 Task: Load more activity.
Action: Mouse moved to (1204, 66)
Screenshot: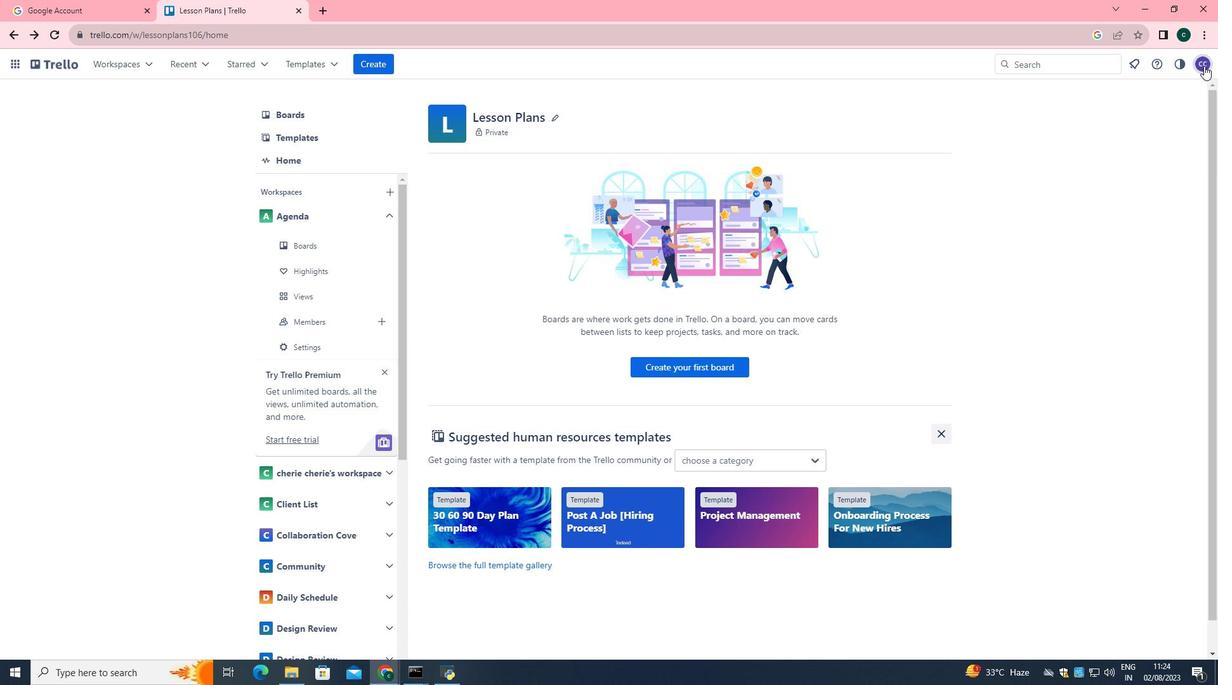 
Action: Mouse pressed left at (1204, 66)
Screenshot: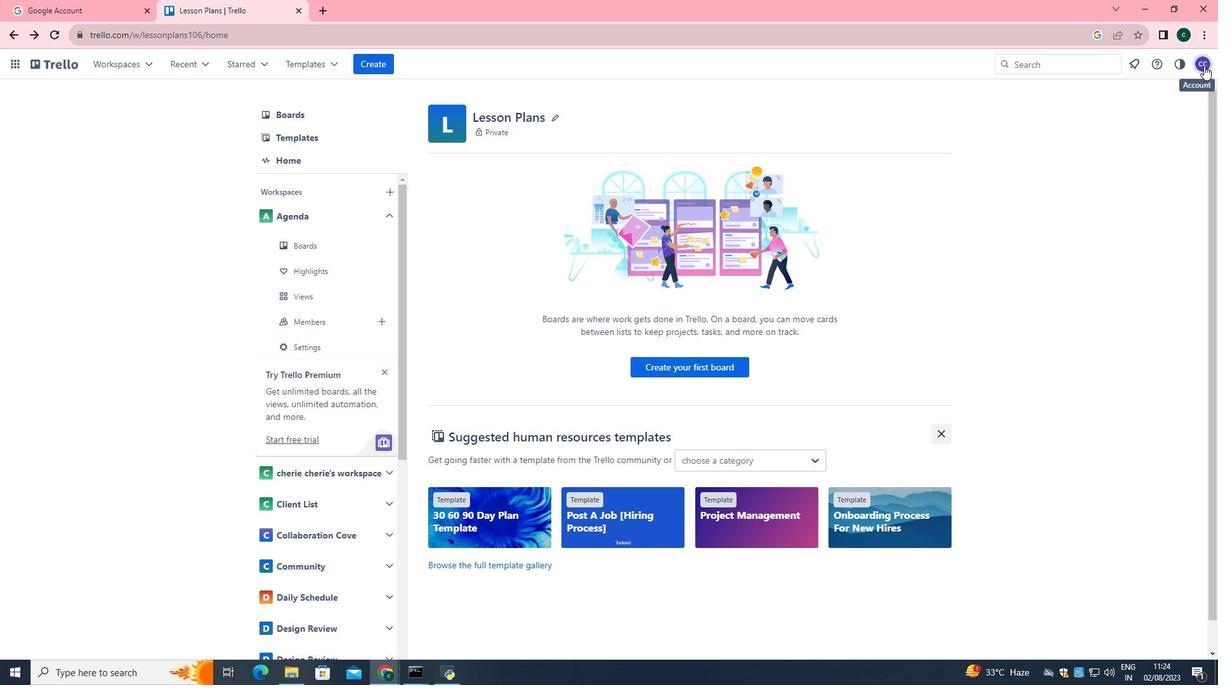 
Action: Mouse moved to (1131, 259)
Screenshot: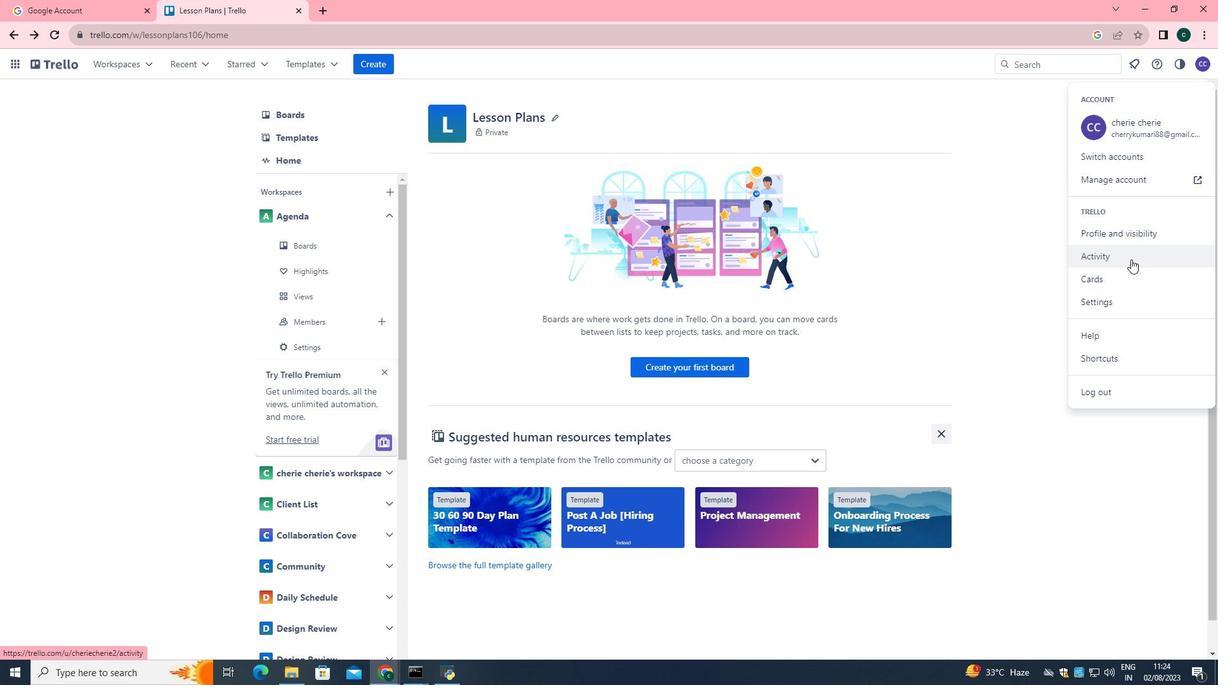 
Action: Mouse pressed left at (1131, 259)
Screenshot: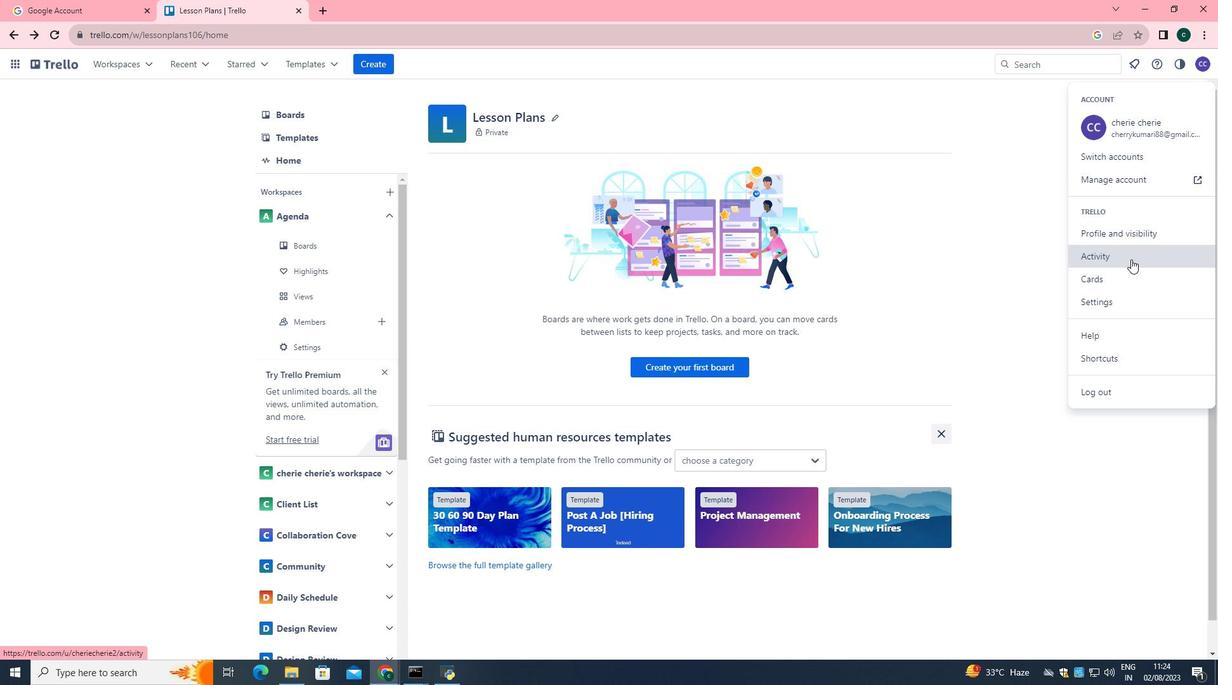 
Action: Mouse moved to (422, 383)
Screenshot: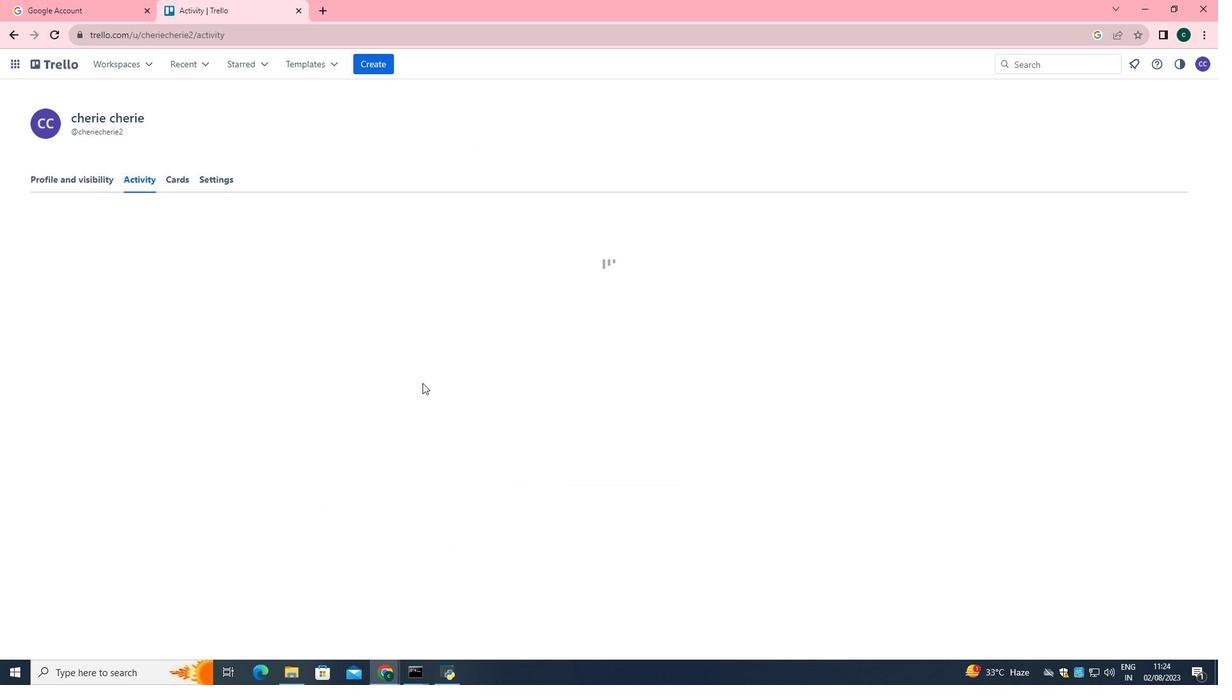 
Action: Mouse scrolled (422, 382) with delta (0, 0)
Screenshot: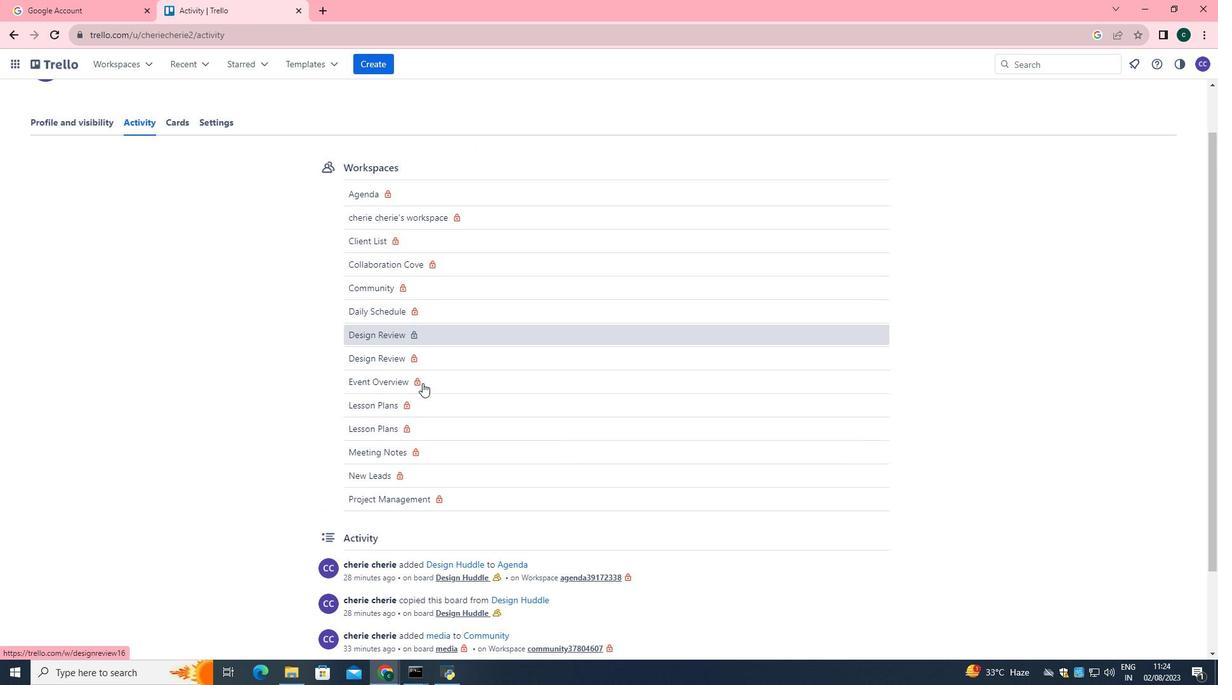 
Action: Mouse scrolled (422, 382) with delta (0, 0)
Screenshot: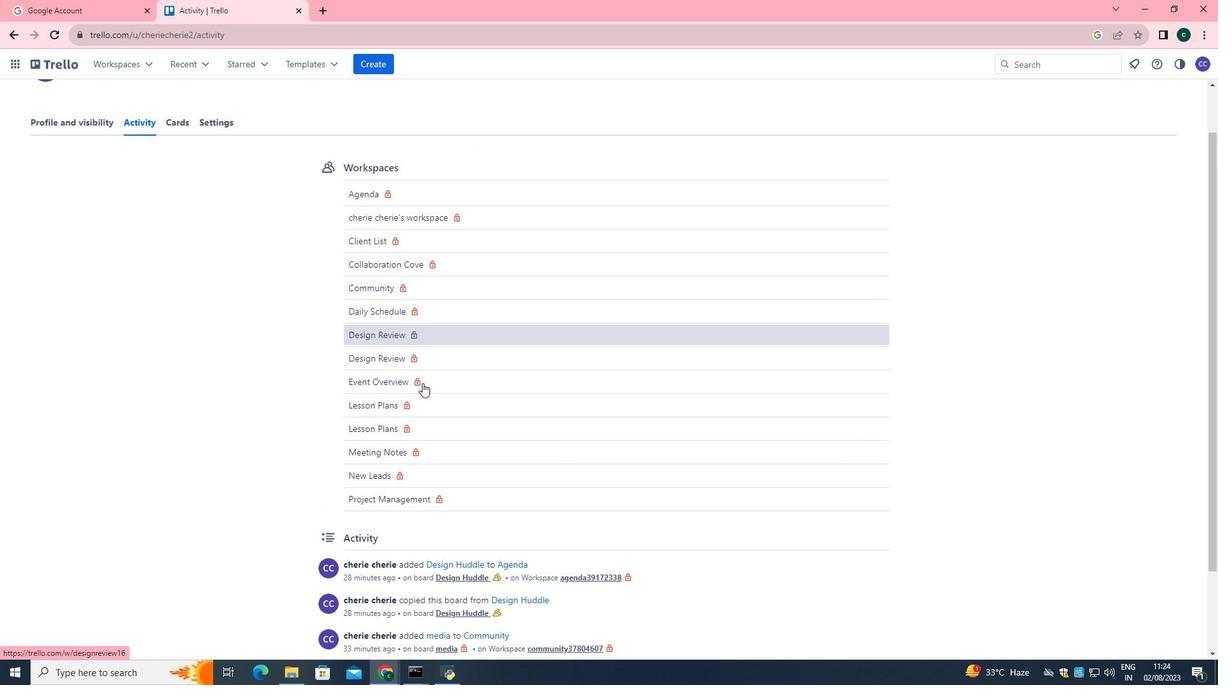 
Action: Mouse scrolled (422, 382) with delta (0, 0)
Screenshot: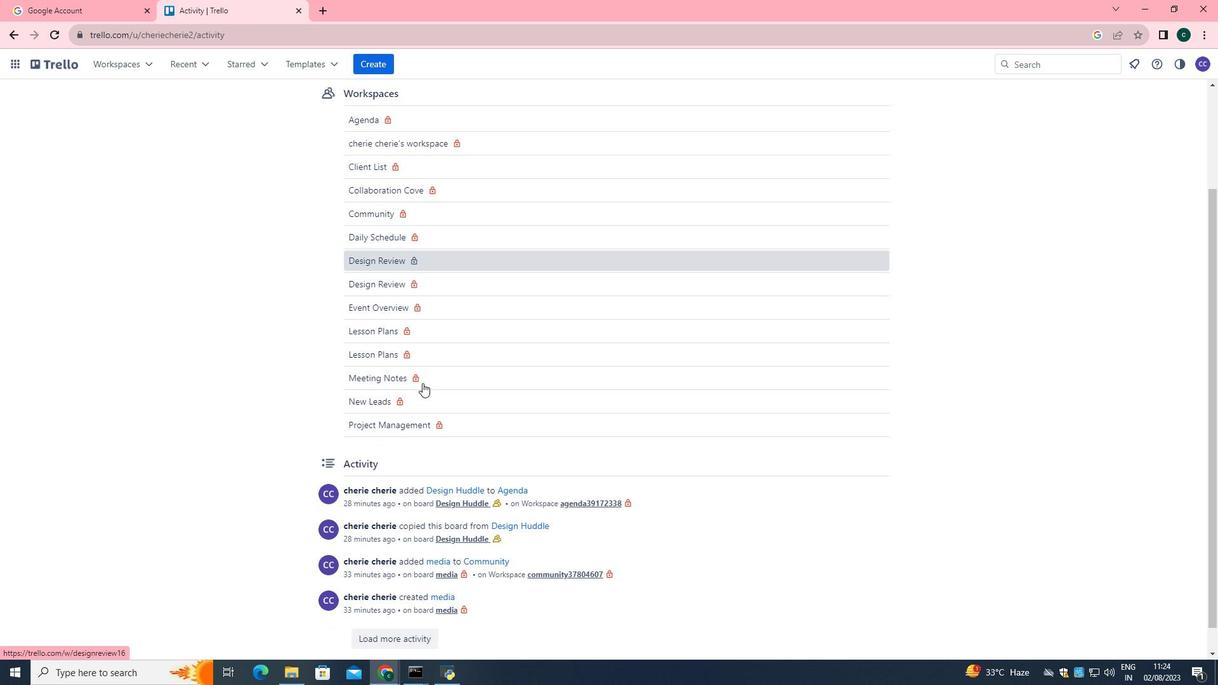 
Action: Mouse scrolled (422, 382) with delta (0, 0)
Screenshot: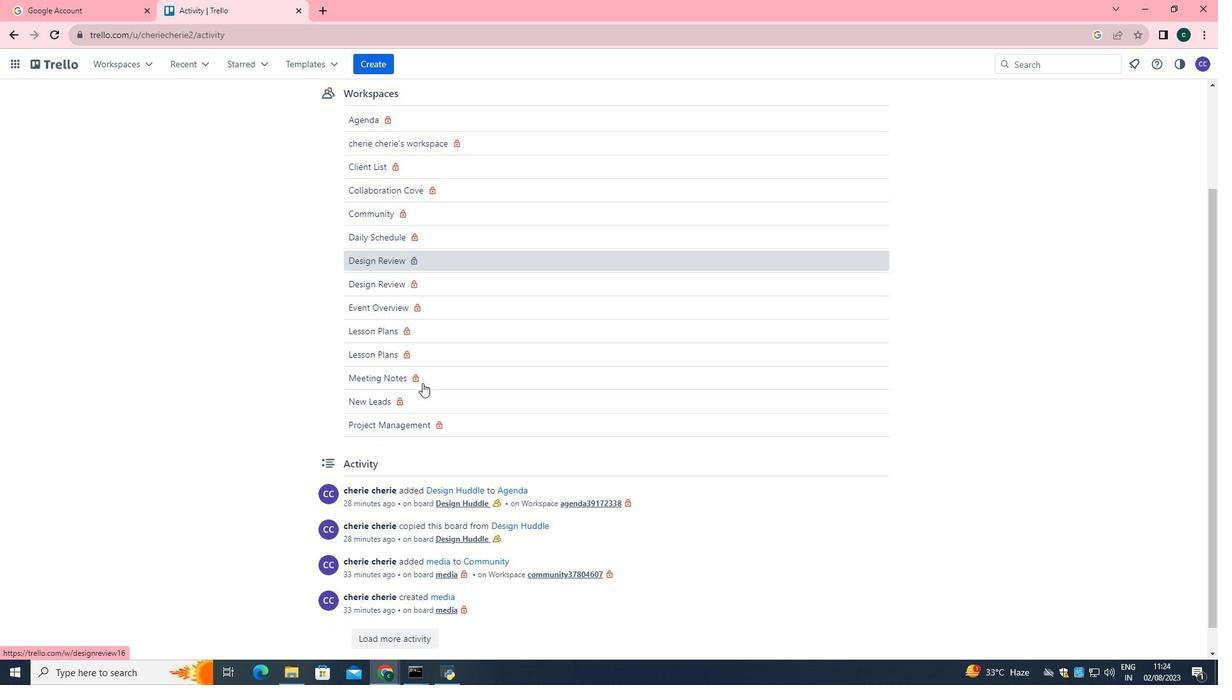 
Action: Mouse scrolled (422, 382) with delta (0, 0)
Screenshot: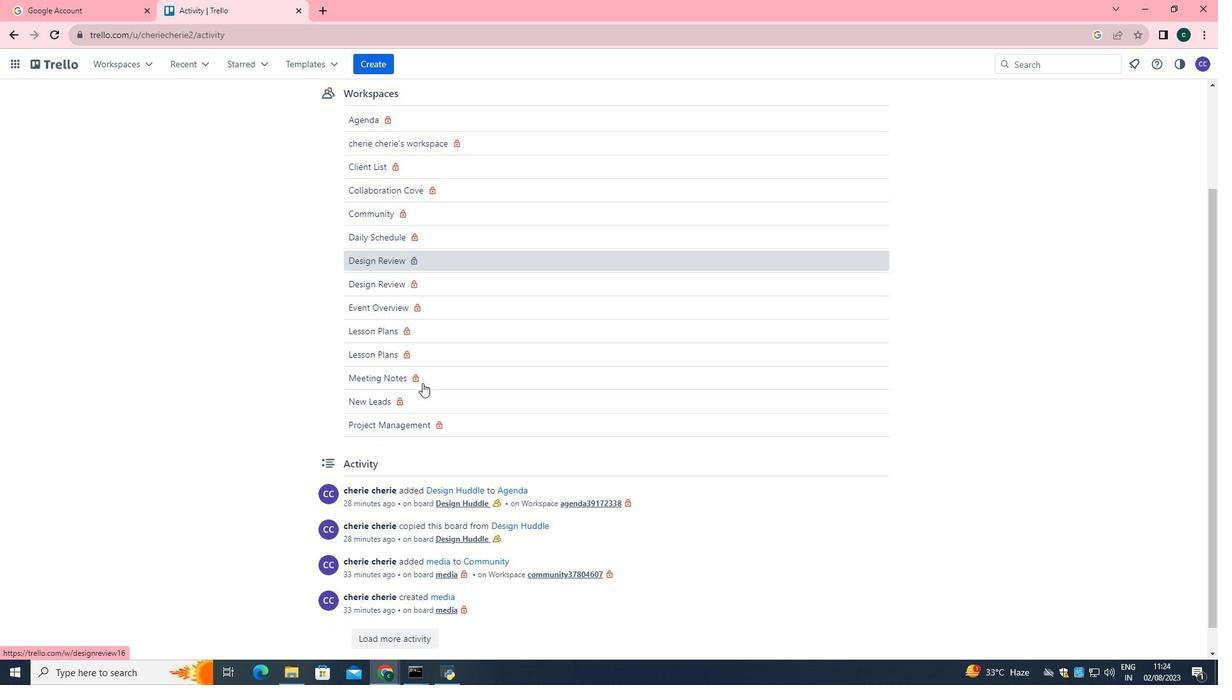 
Action: Mouse scrolled (422, 382) with delta (0, 0)
Screenshot: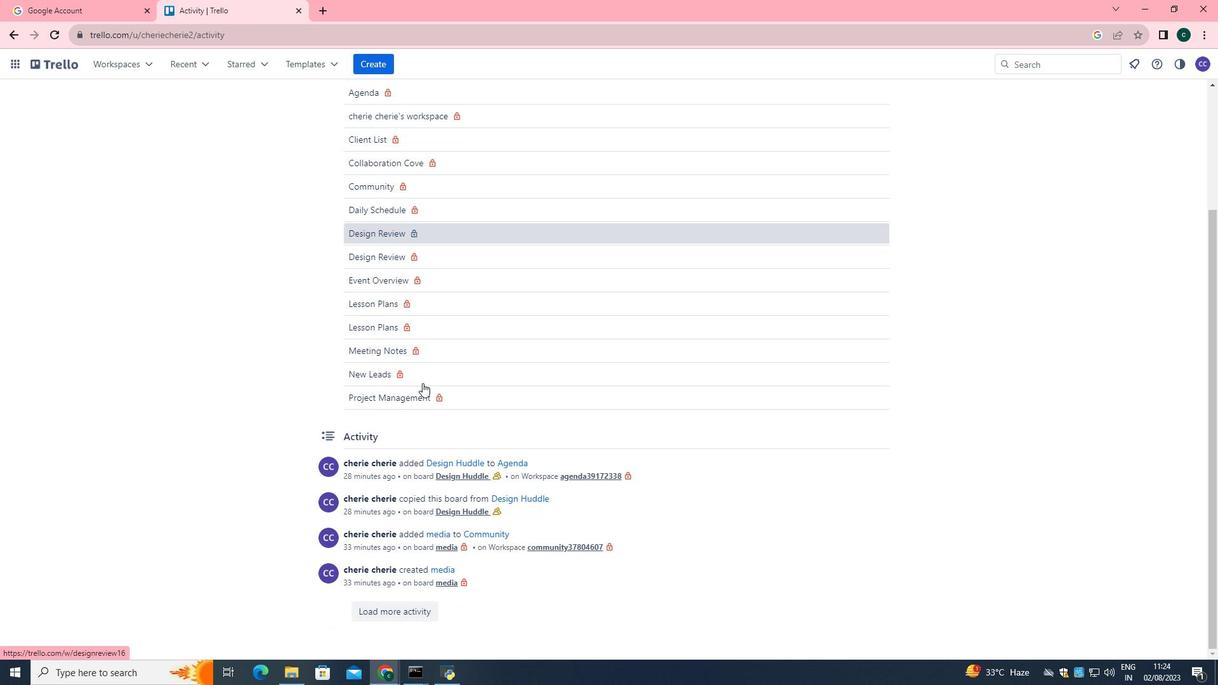 
Action: Mouse scrolled (422, 382) with delta (0, 0)
Screenshot: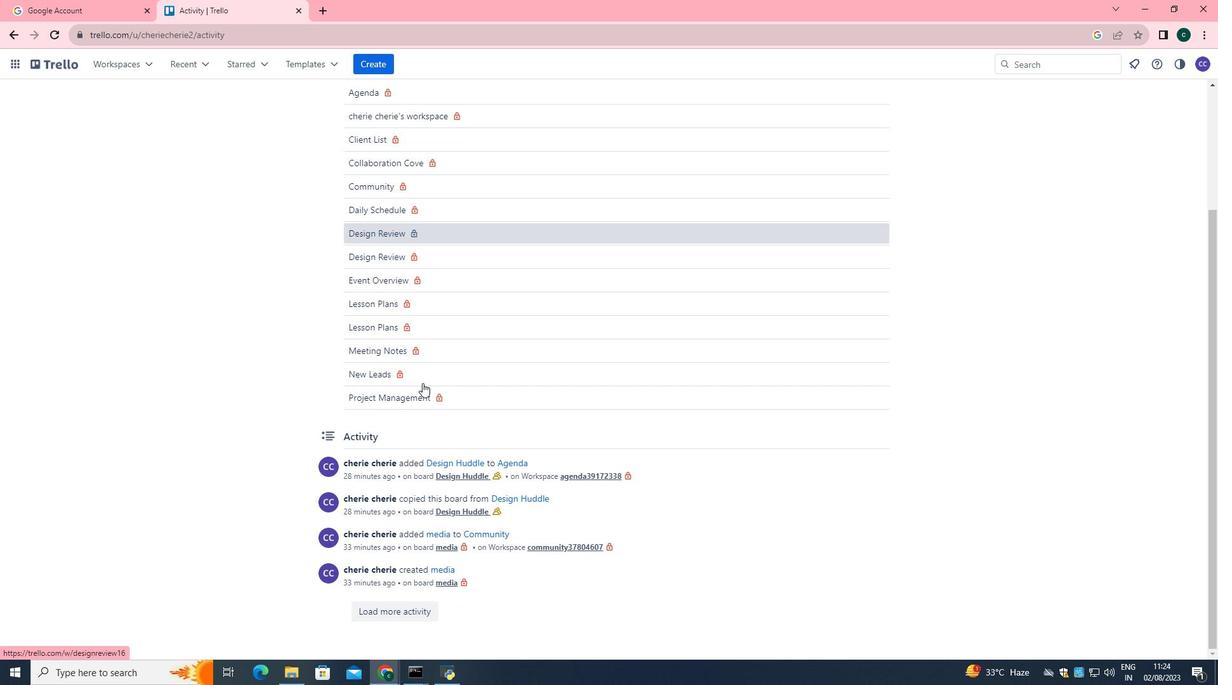 
Action: Mouse moved to (387, 613)
Screenshot: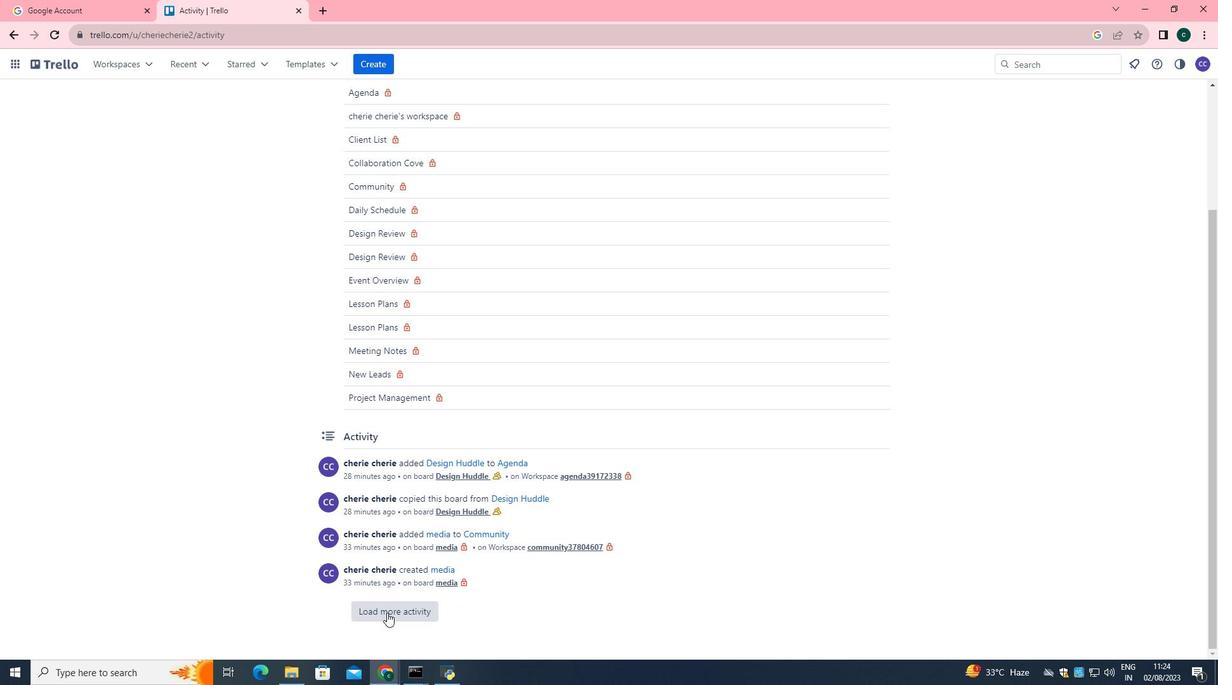 
Action: Mouse pressed left at (387, 613)
Screenshot: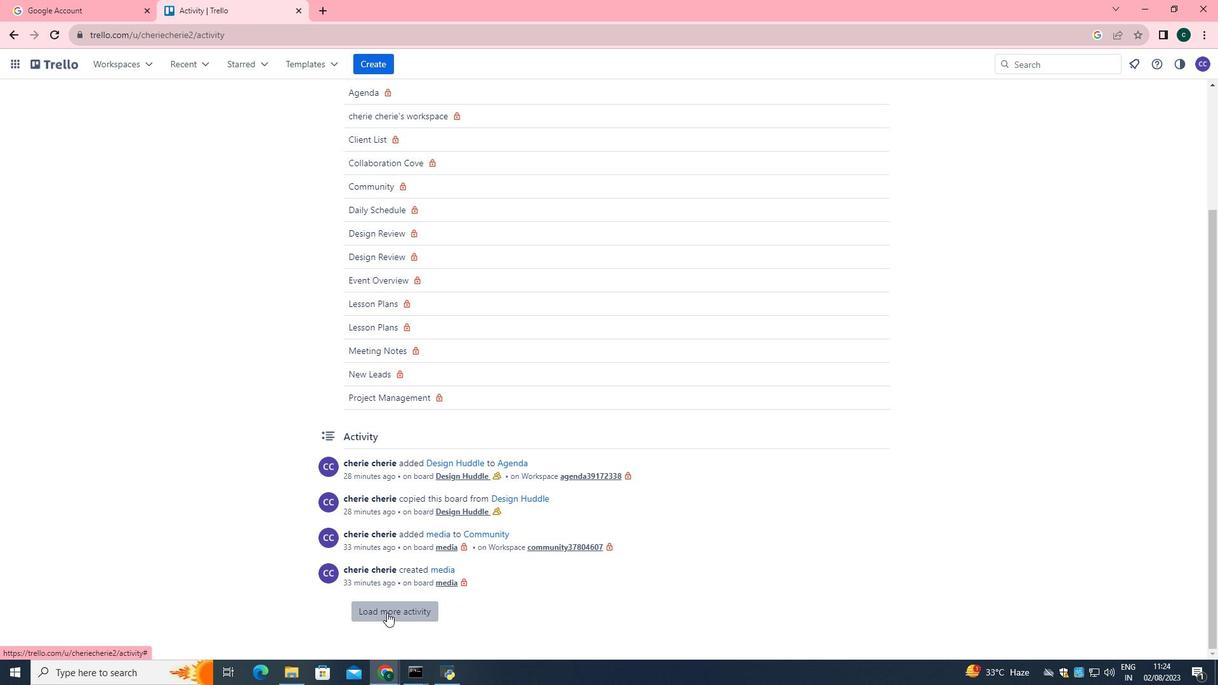 
Action: Mouse moved to (396, 608)
Screenshot: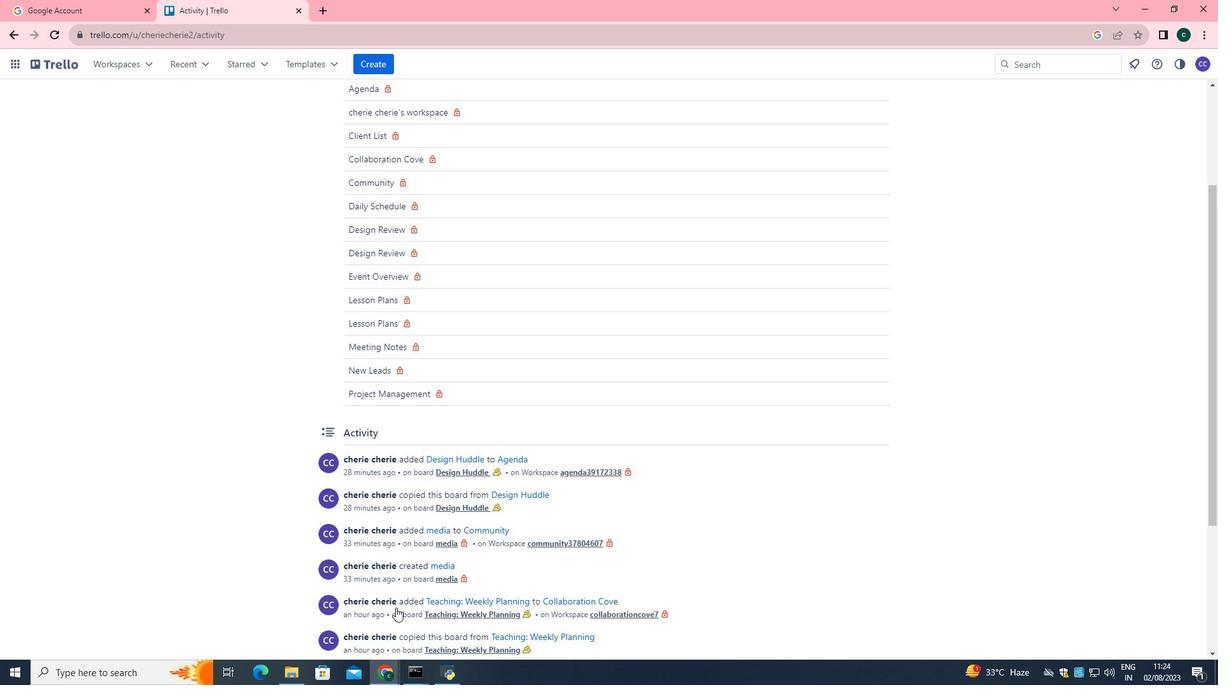 
Action: Mouse scrolled (396, 607) with delta (0, 0)
Screenshot: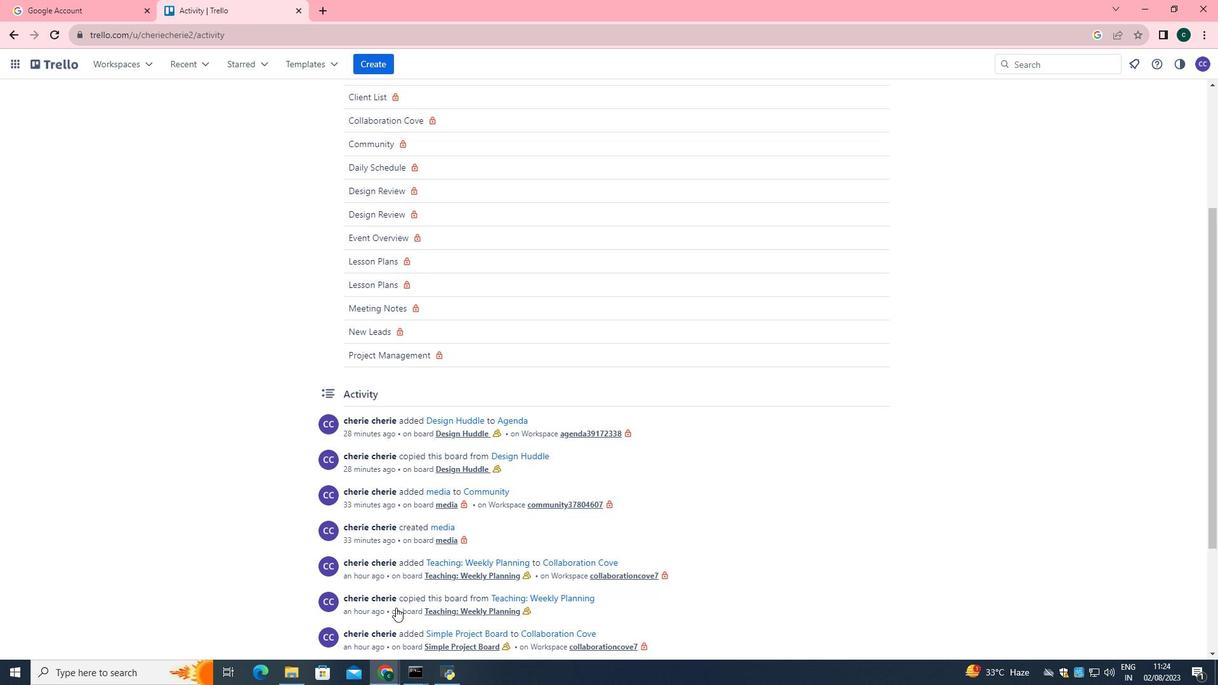 
Action: Mouse scrolled (396, 607) with delta (0, 0)
Screenshot: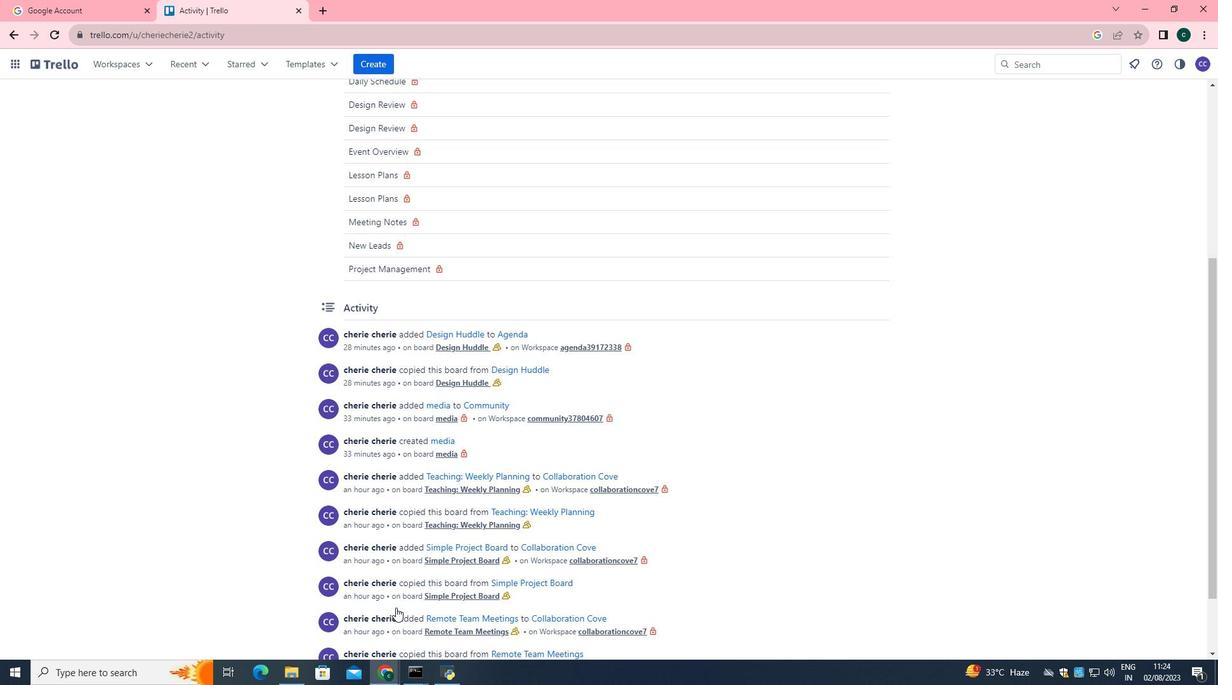 
Action: Mouse scrolled (396, 607) with delta (0, 0)
Screenshot: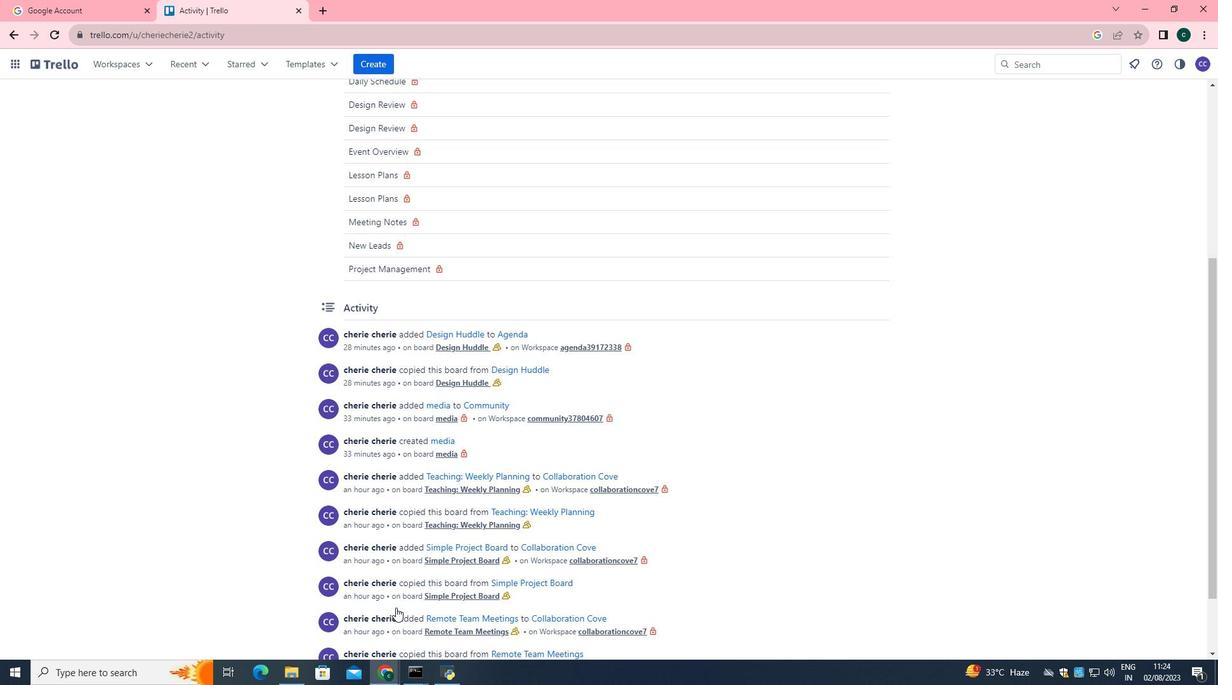 
Action: Mouse scrolled (396, 607) with delta (0, 0)
Screenshot: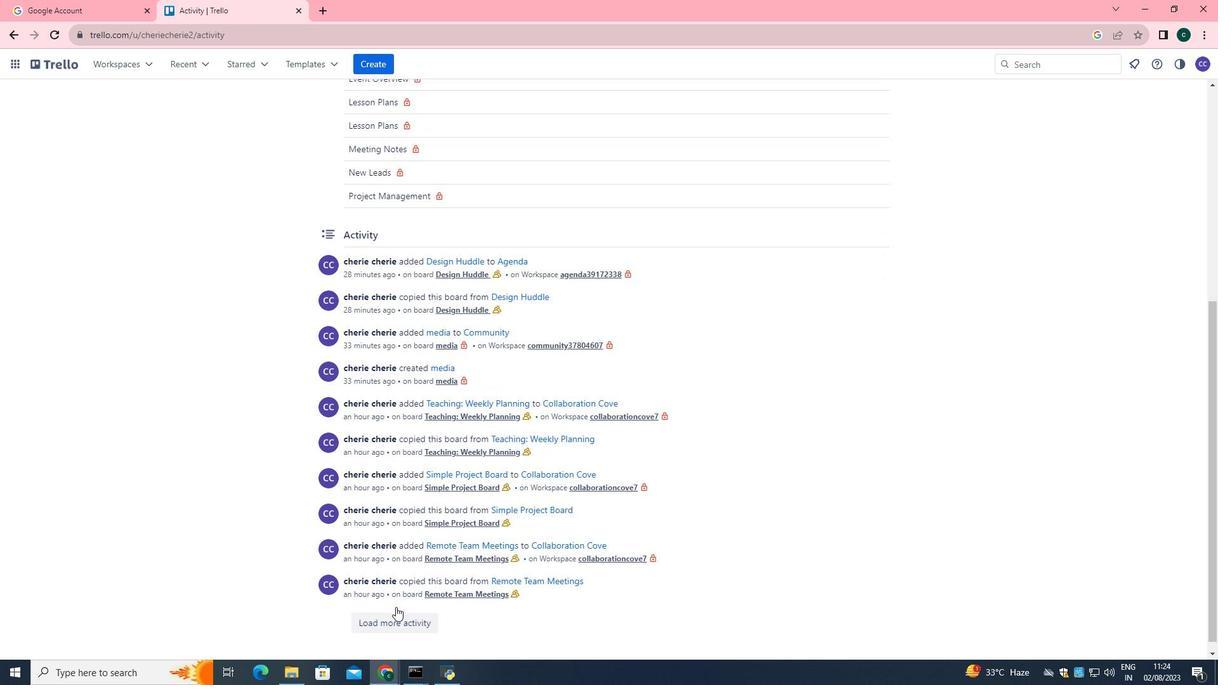 
Action: Mouse scrolled (396, 607) with delta (0, 0)
Screenshot: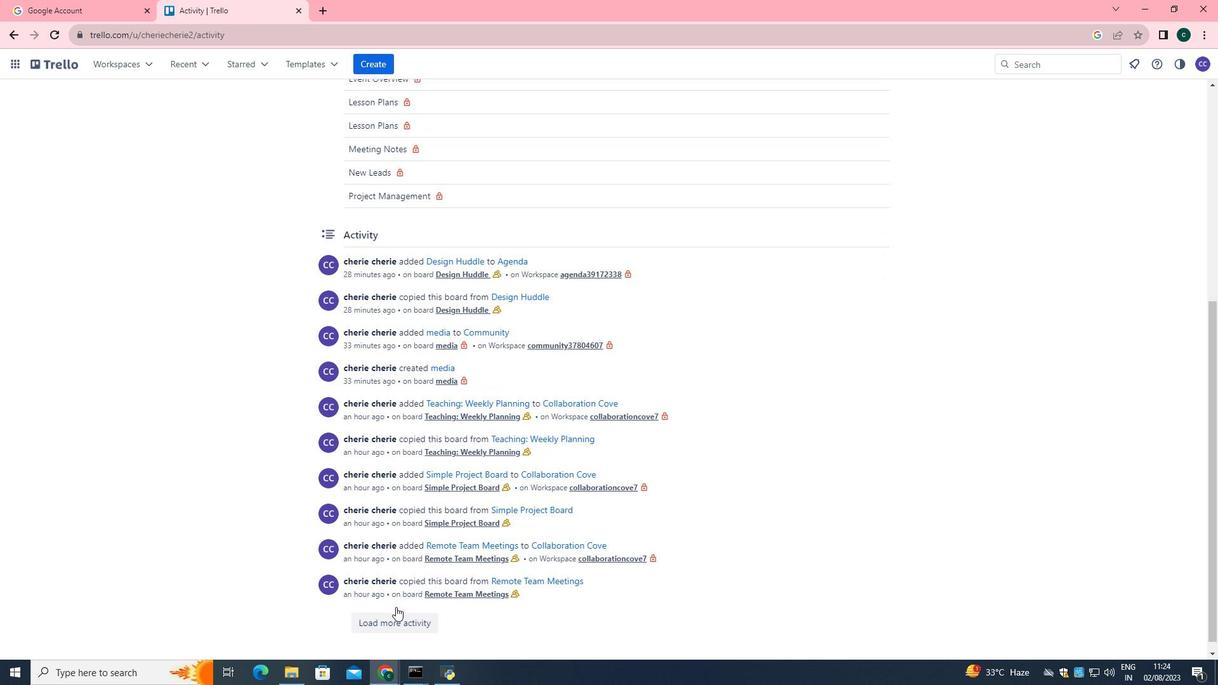 
Action: Mouse scrolled (396, 607) with delta (0, 0)
Screenshot: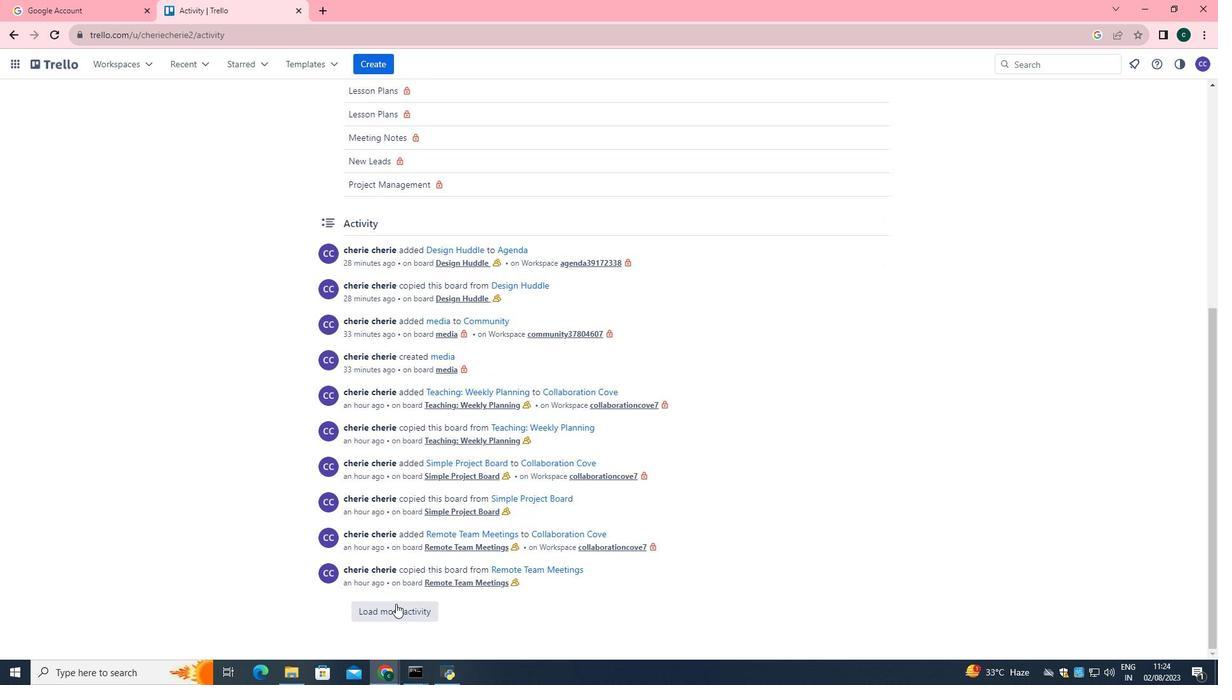 
Action: Mouse moved to (396, 603)
Screenshot: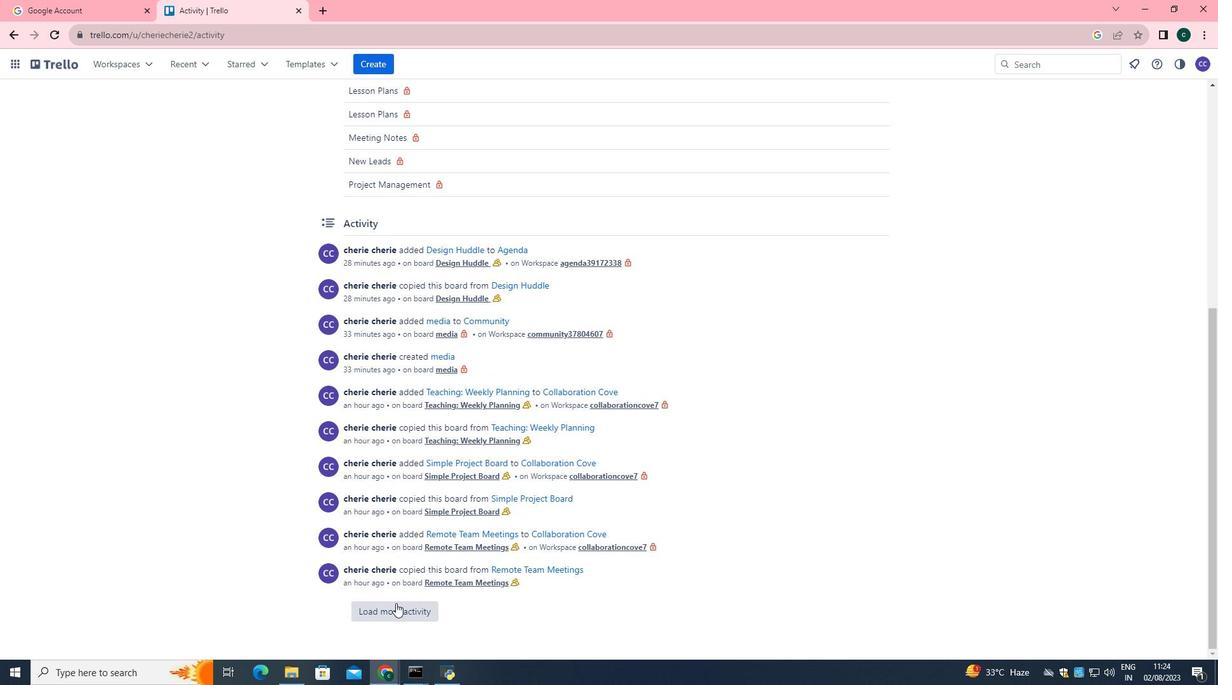 
